 Task: Create a task  Add support for user-generated content and comments , assign it to team member softage.8@softage.net in the project VelocityTech and update the status of the task to  Off Track , set the priority of the task to Medium.
Action: Mouse moved to (80, 398)
Screenshot: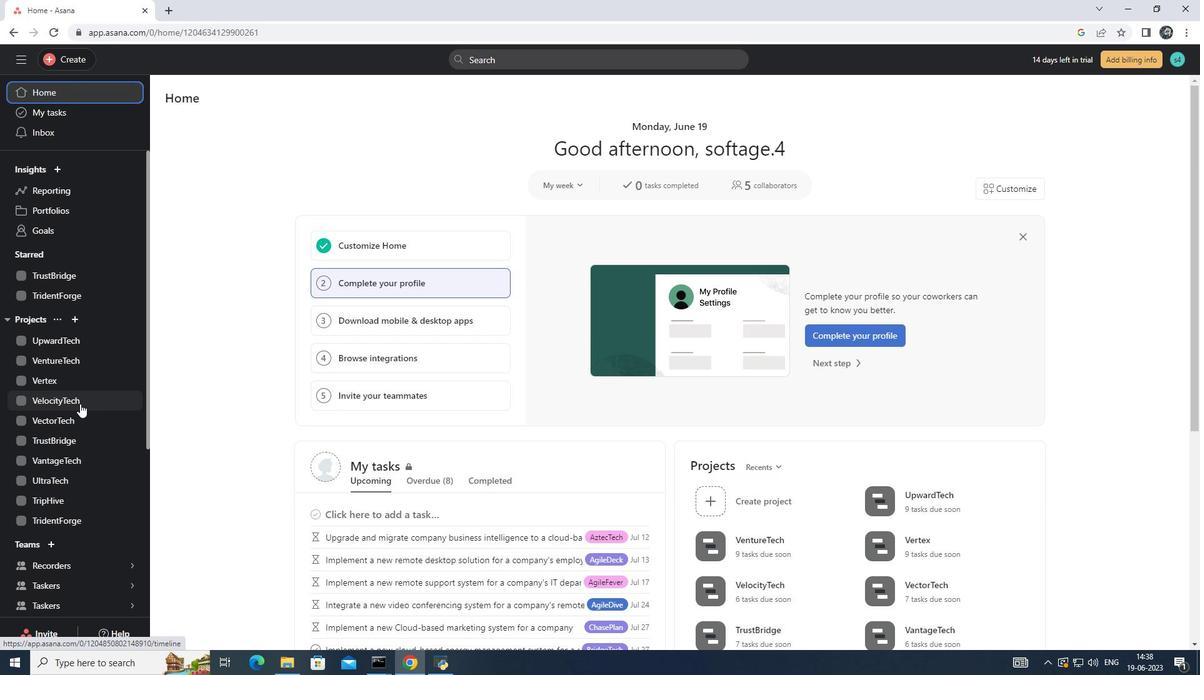 
Action: Mouse pressed left at (80, 398)
Screenshot: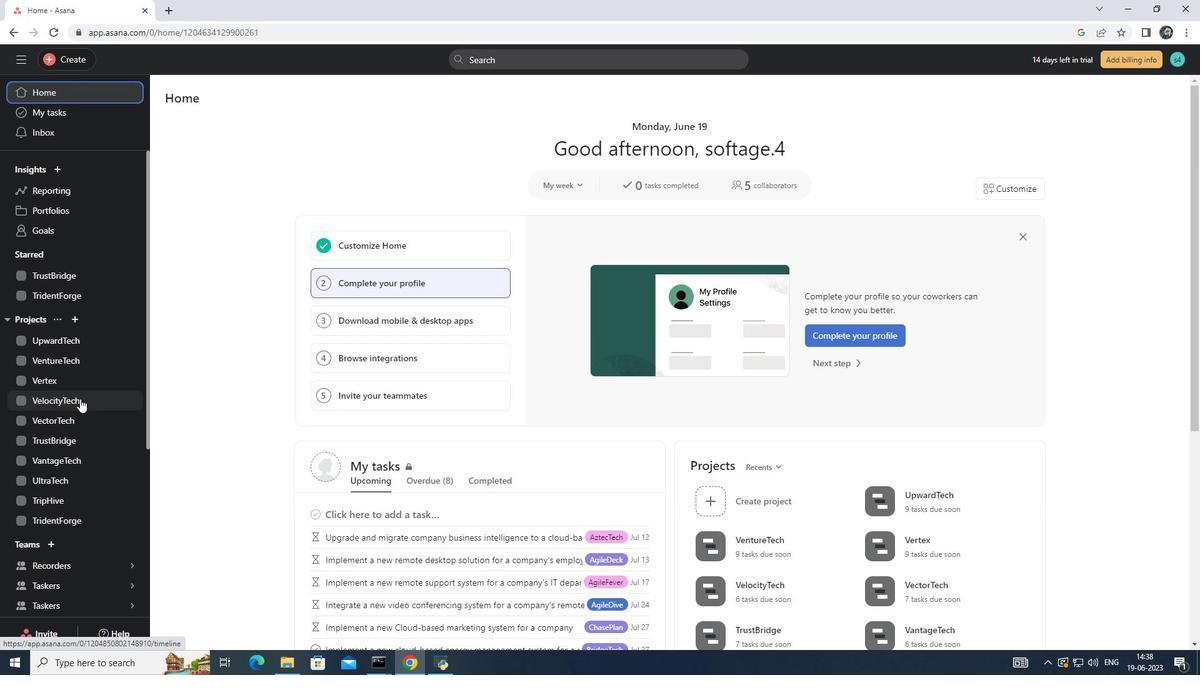 
Action: Mouse moved to (201, 155)
Screenshot: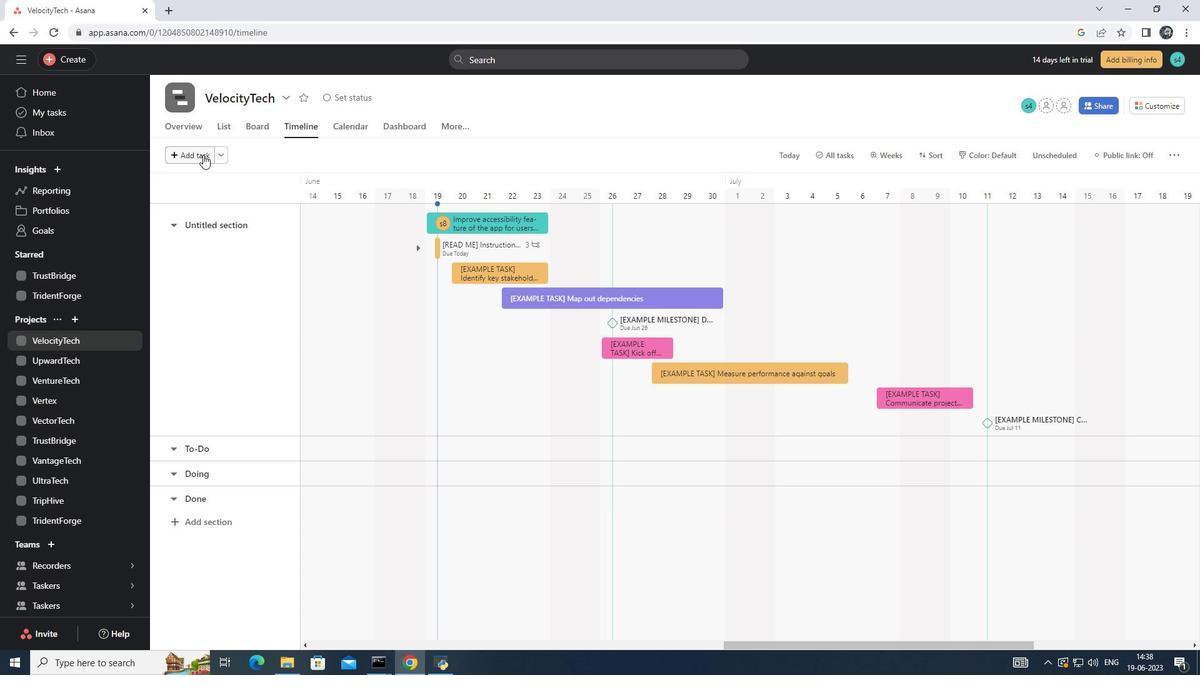 
Action: Mouse pressed left at (201, 155)
Screenshot: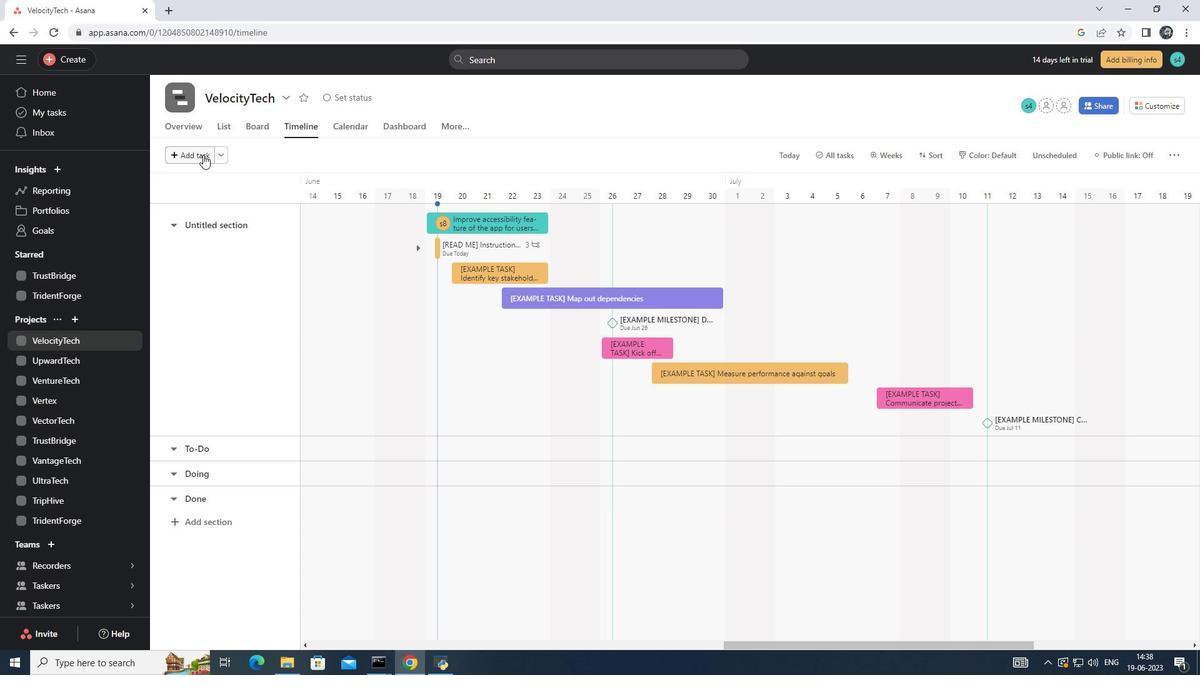 
Action: Mouse moved to (452, 226)
Screenshot: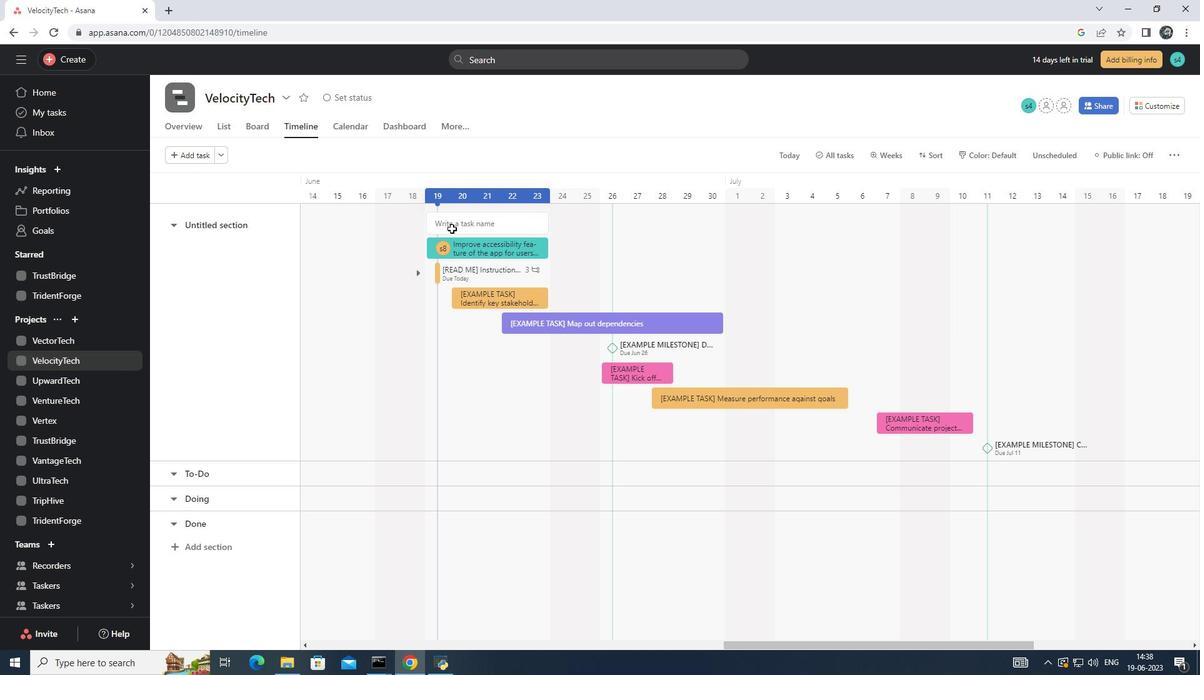 
Action: Mouse pressed left at (452, 226)
Screenshot: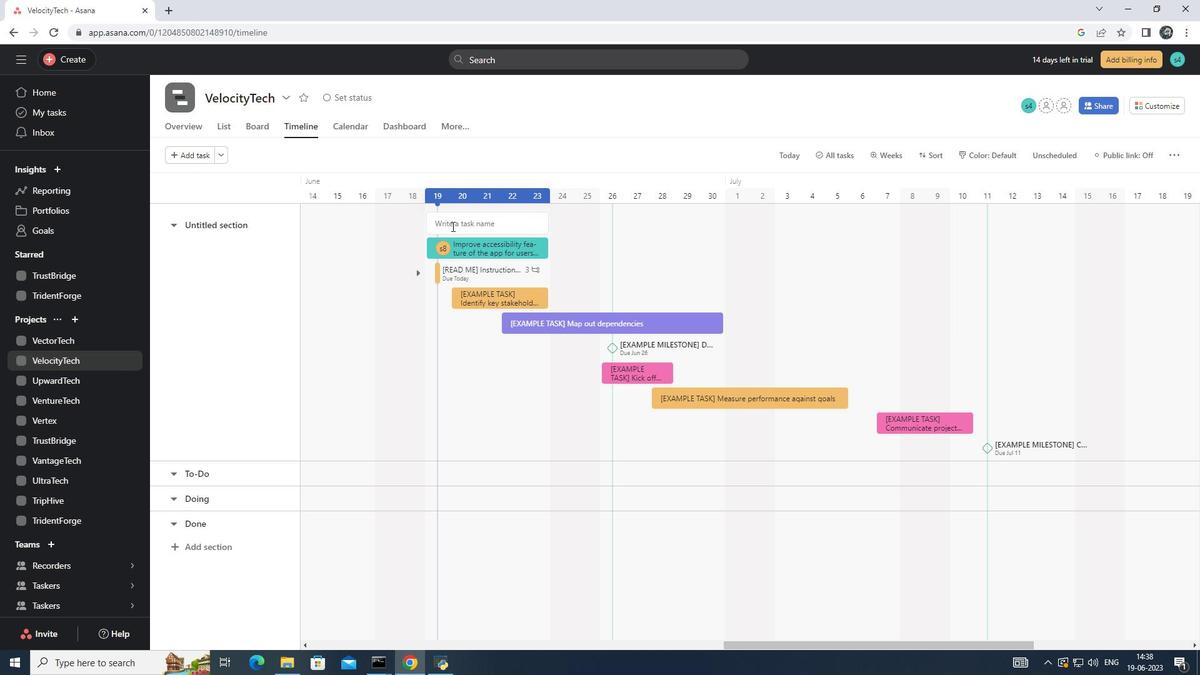 
Action: Key pressed <Key.shift>Add<Key.space>support<Key.space>for<Key.space>user-generated<Key.space>content<Key.space>and<Key.space>comments<Key.enter>
Screenshot: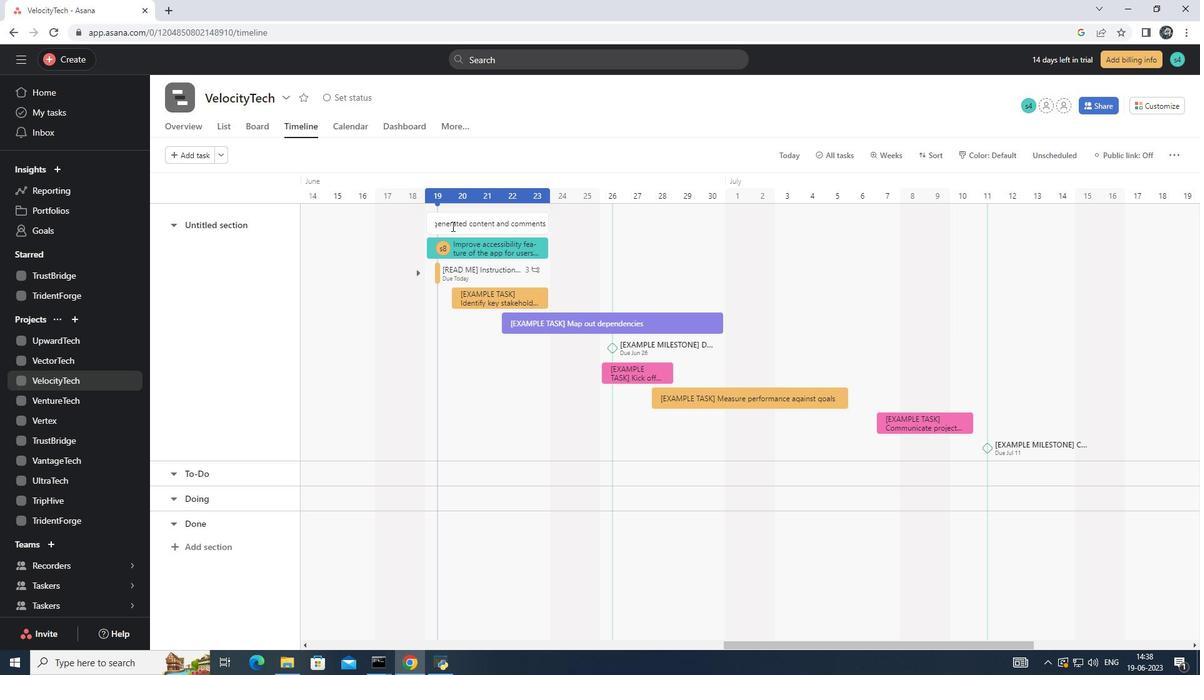
Action: Mouse moved to (495, 218)
Screenshot: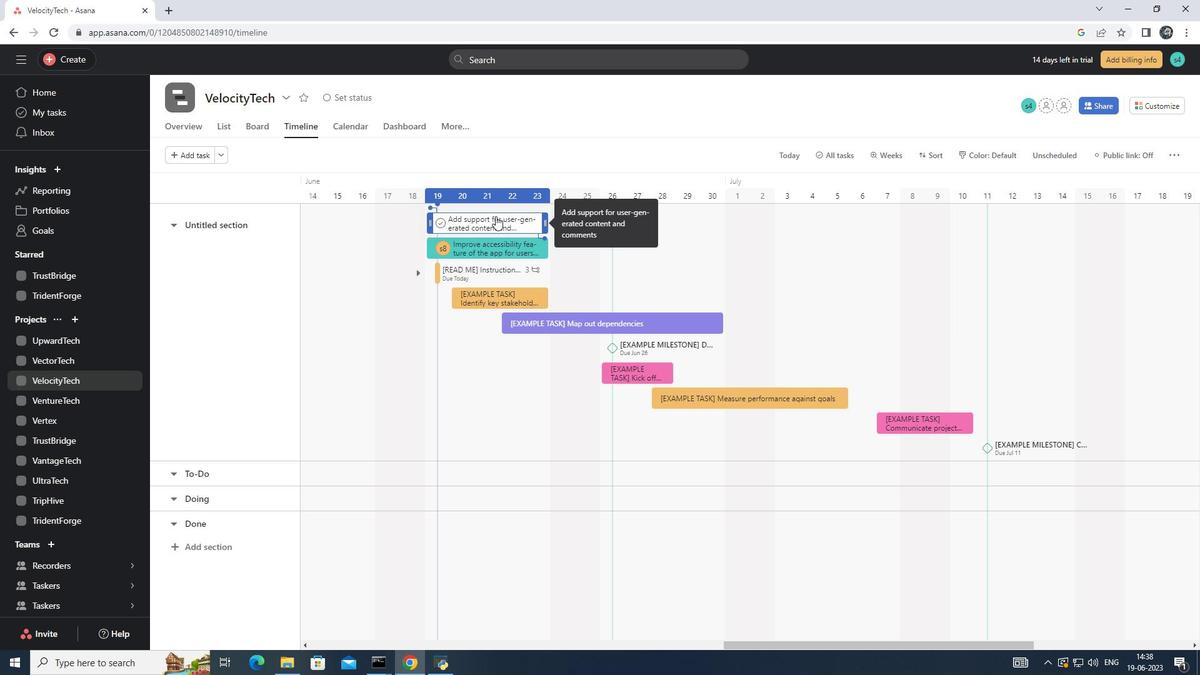 
Action: Mouse pressed left at (495, 218)
Screenshot: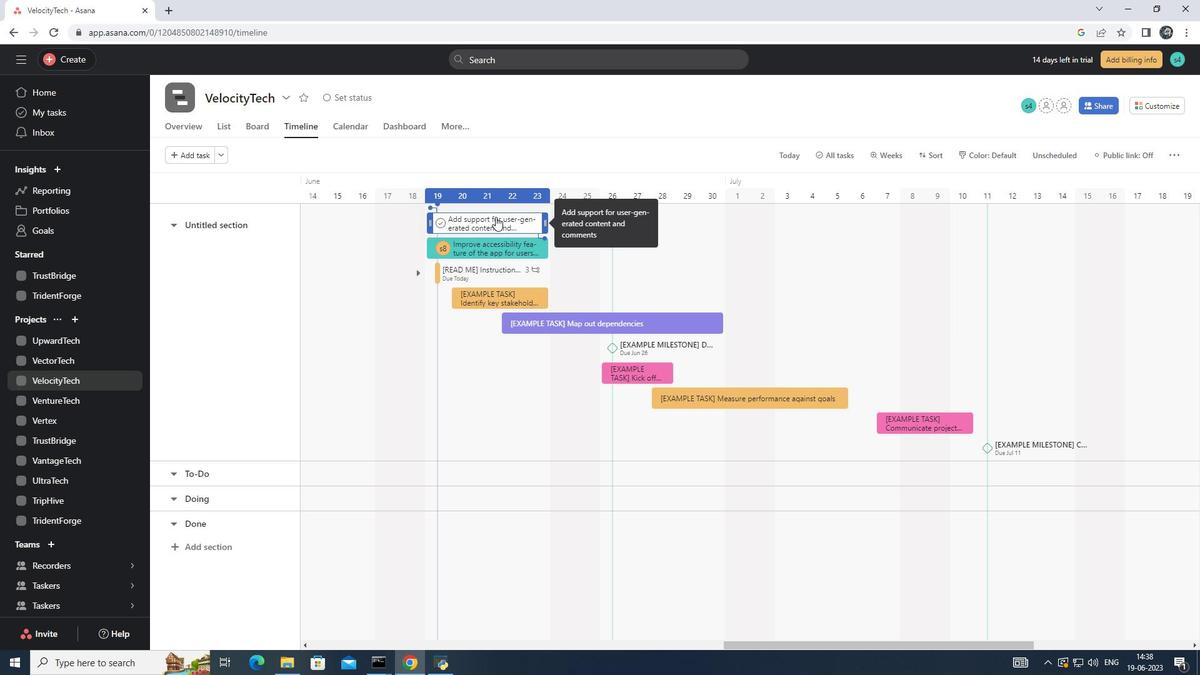
Action: Mouse moved to (869, 223)
Screenshot: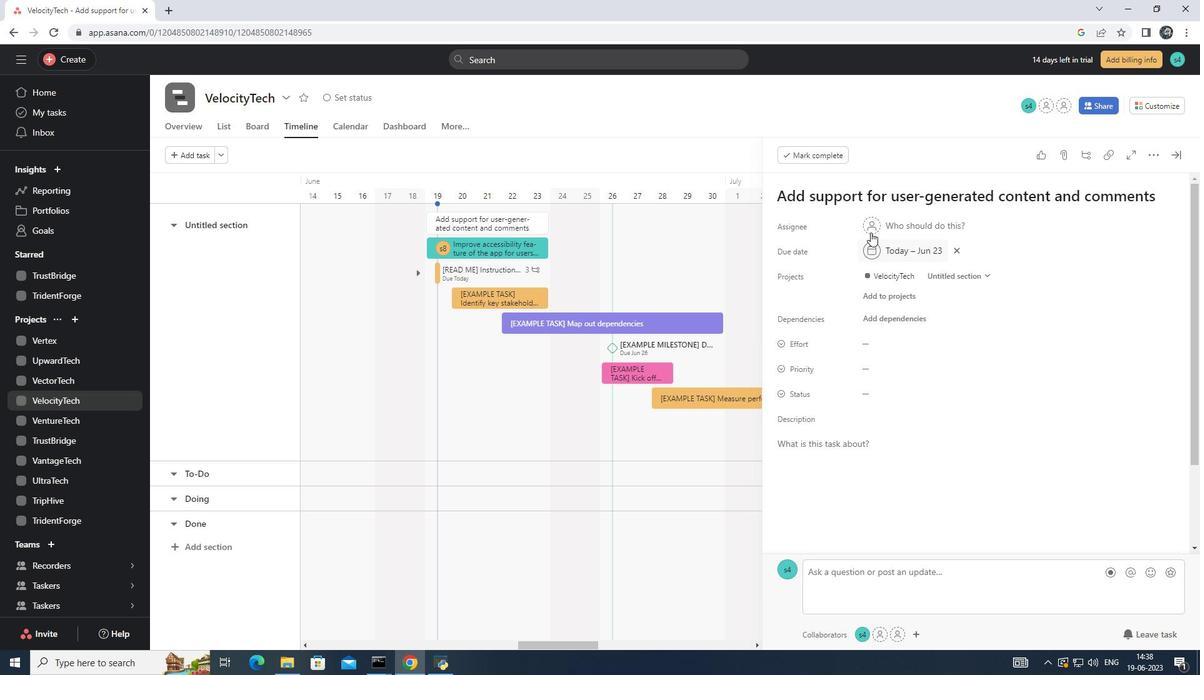 
Action: Mouse pressed left at (869, 223)
Screenshot: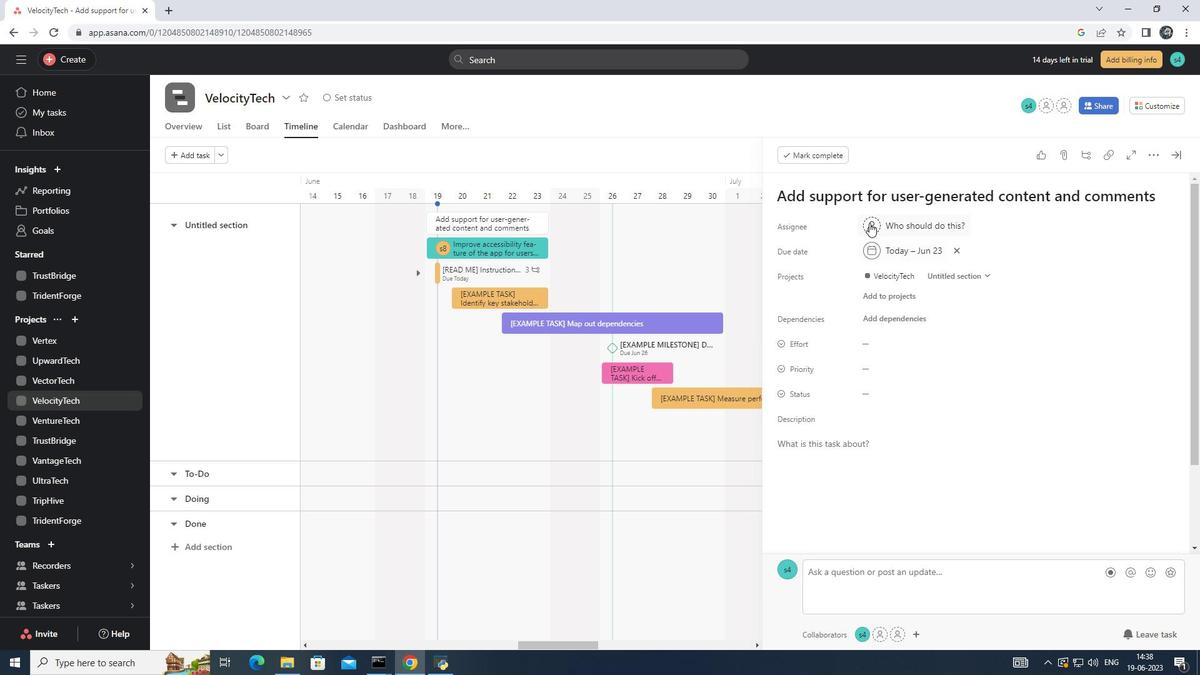 
Action: Mouse moved to (904, 223)
Screenshot: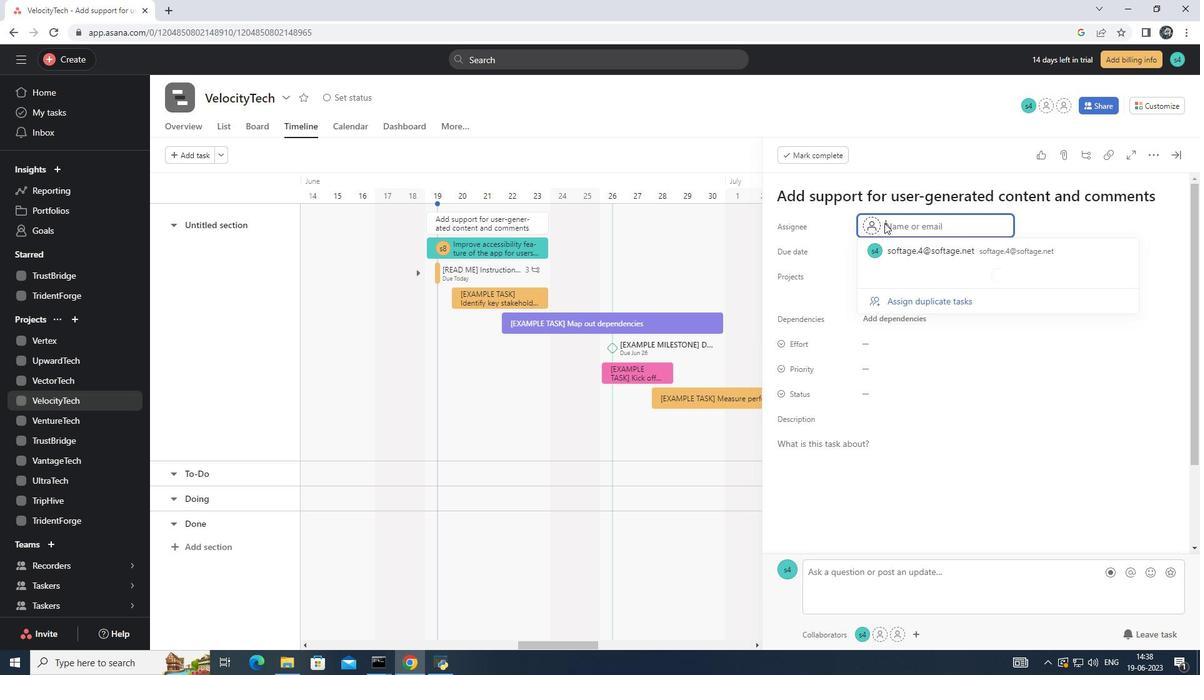 
Action: Key pressed softage.8<Key.shift>@softage.net<Key.enter>
Screenshot: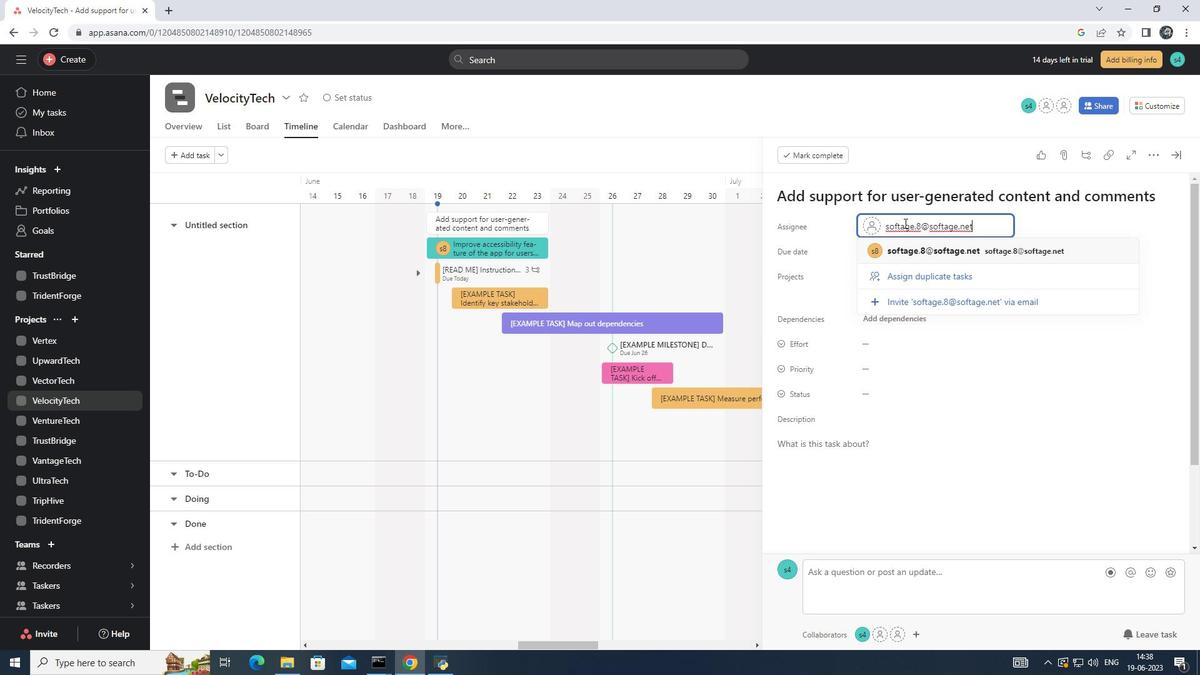 
Action: Mouse moved to (896, 392)
Screenshot: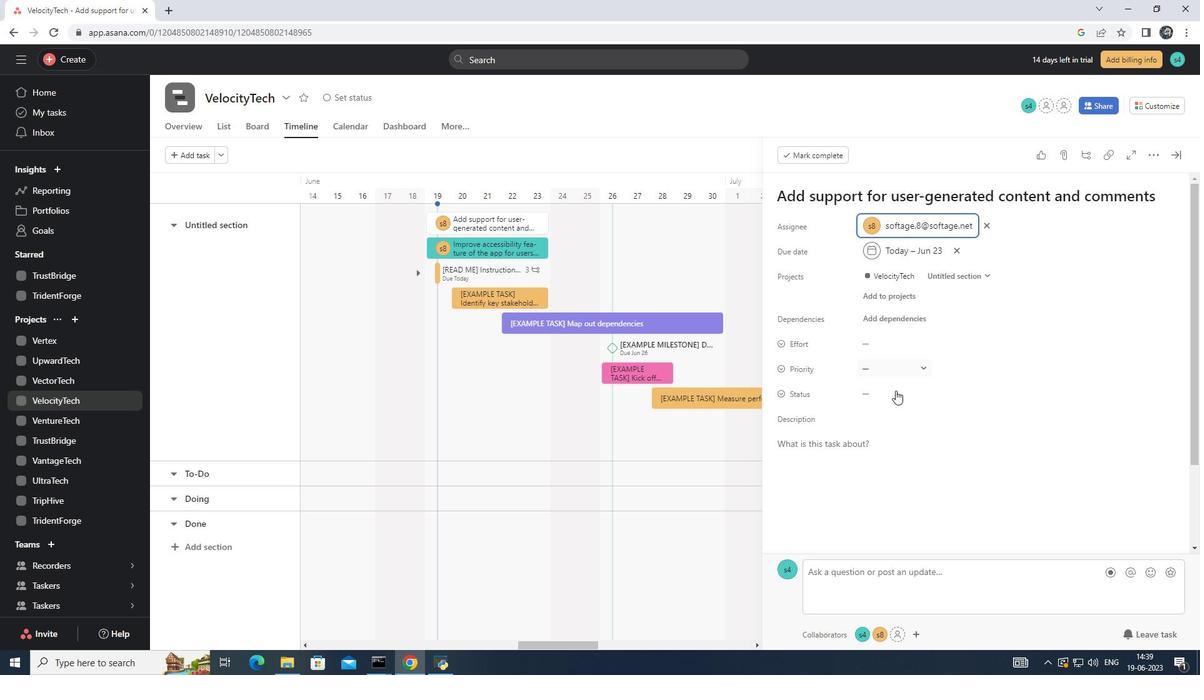 
Action: Mouse pressed left at (896, 392)
Screenshot: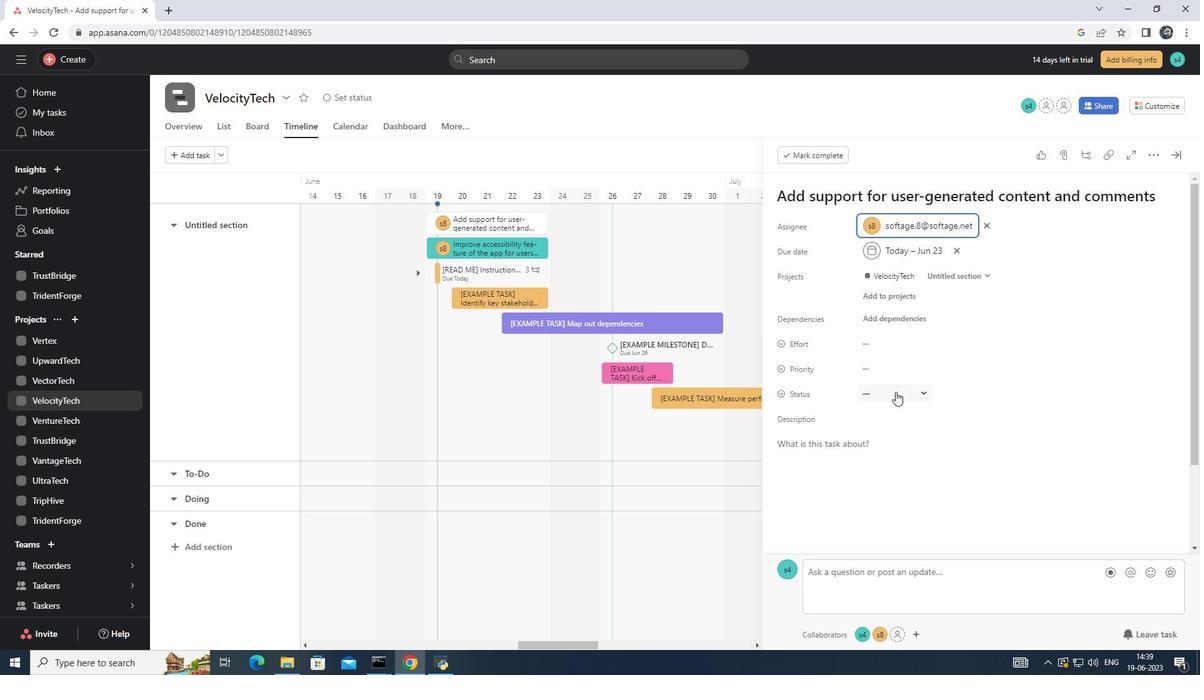 
Action: Mouse moved to (928, 482)
Screenshot: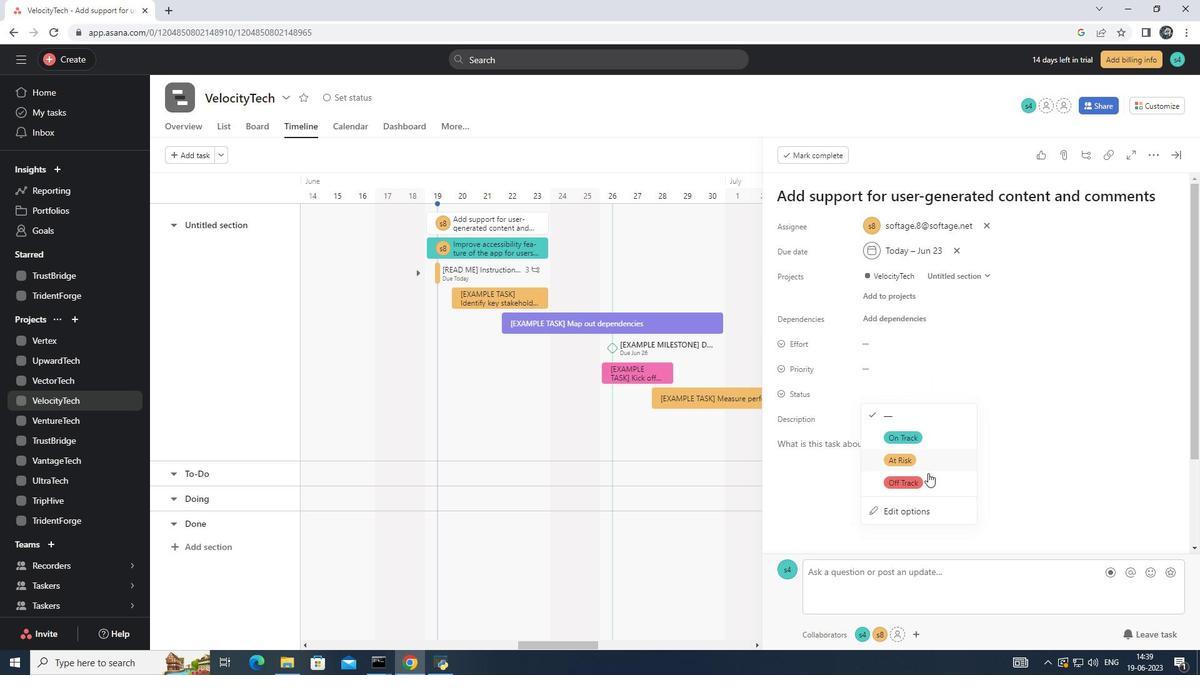 
Action: Mouse pressed left at (928, 482)
Screenshot: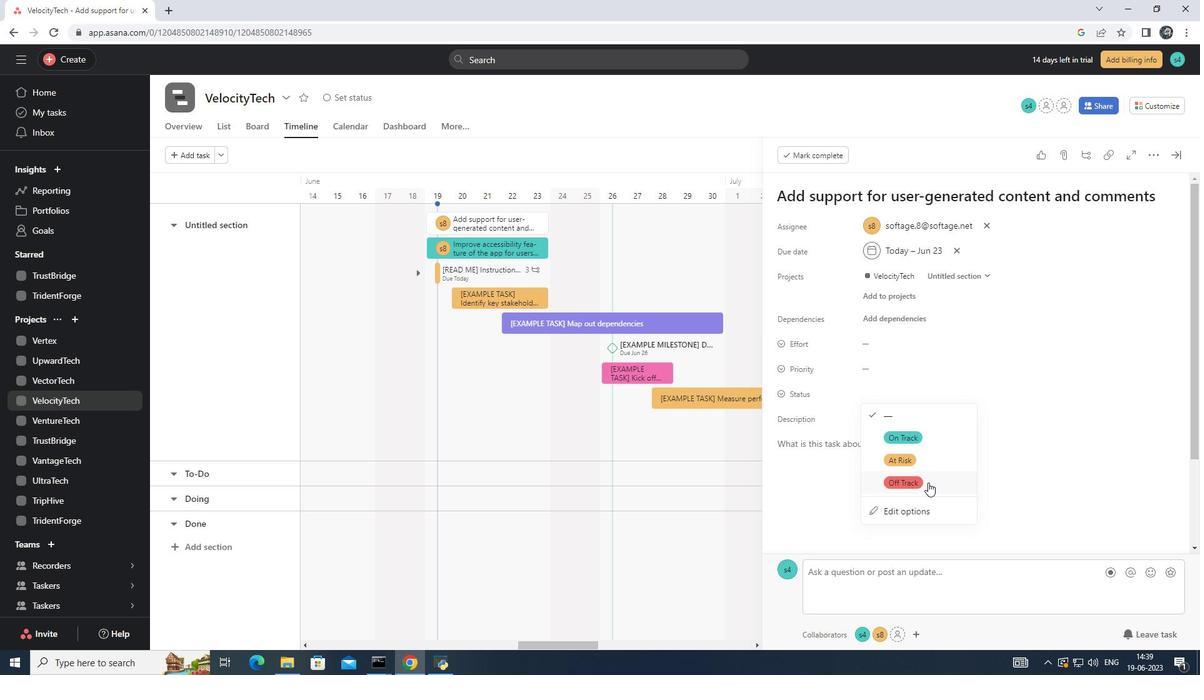 
Action: Mouse moved to (900, 365)
Screenshot: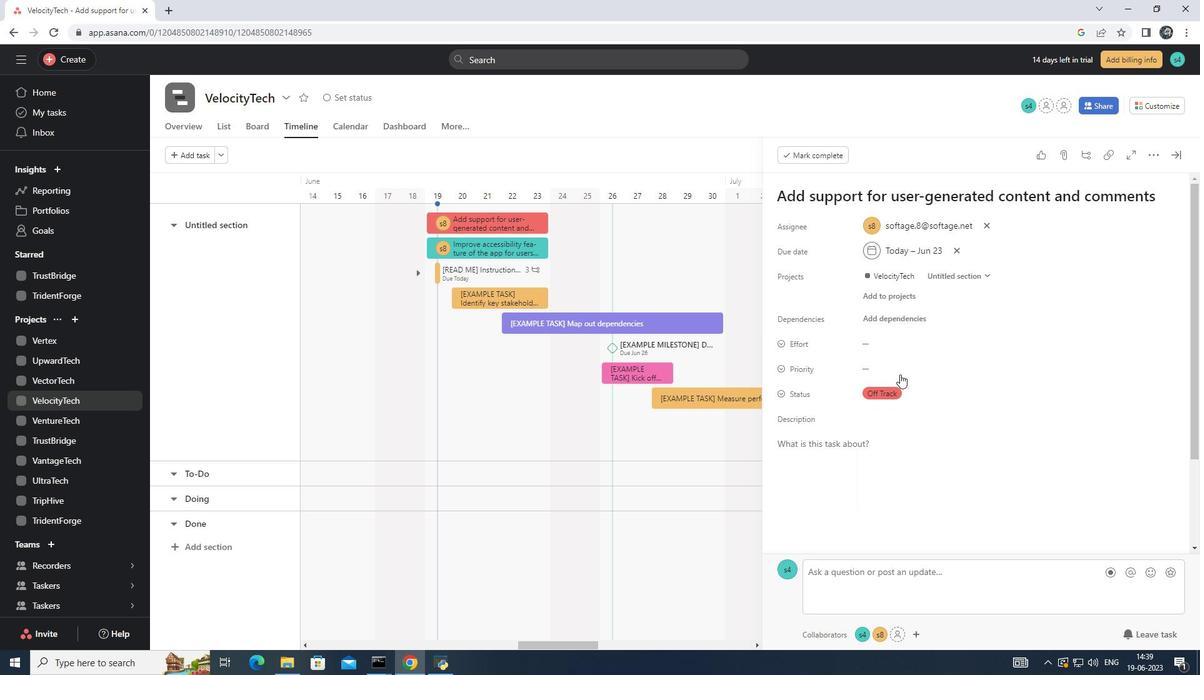 
Action: Mouse pressed left at (900, 365)
Screenshot: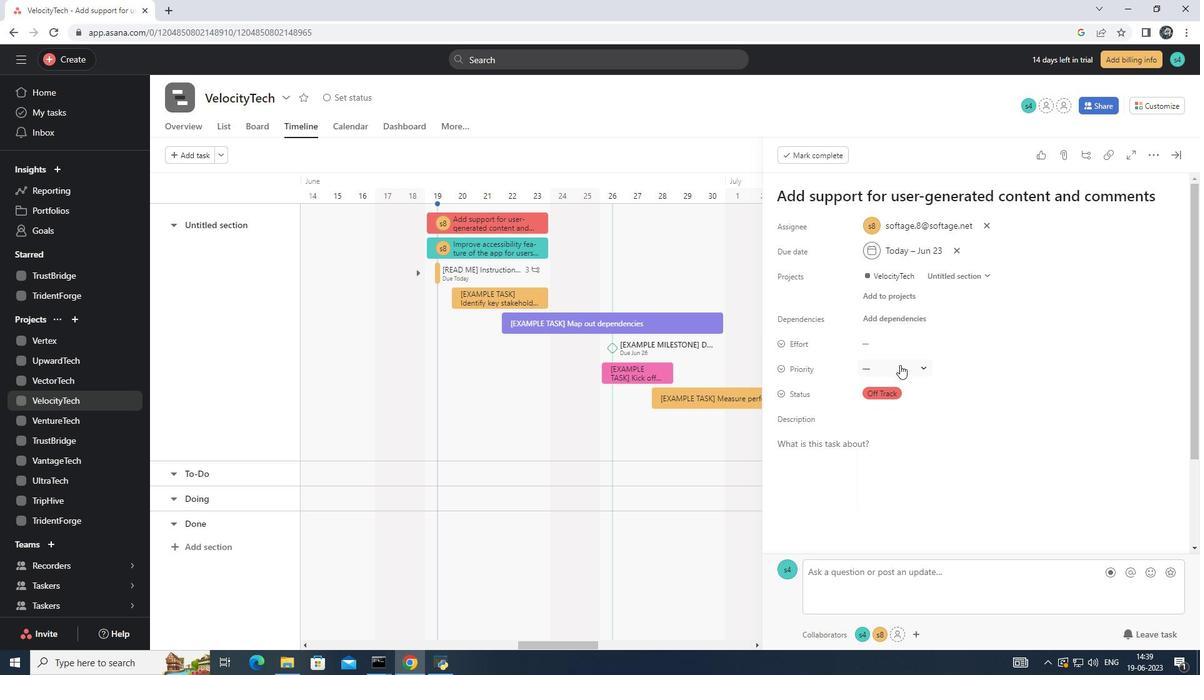
Action: Mouse moved to (916, 427)
Screenshot: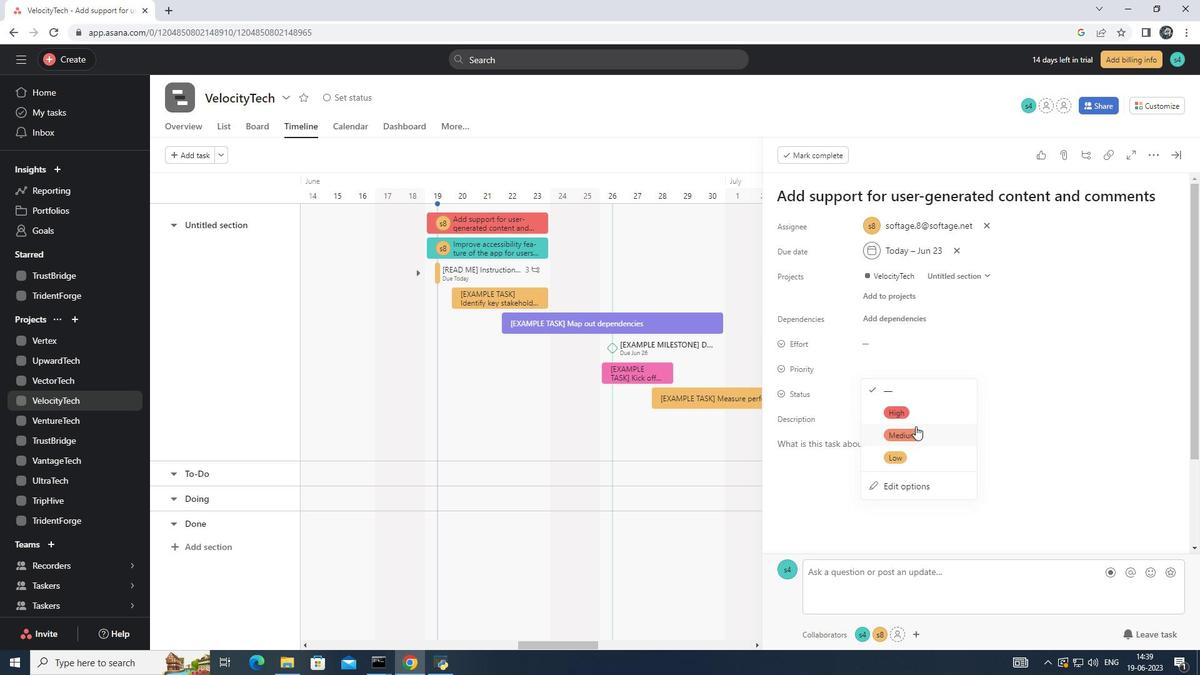 
Action: Mouse pressed left at (916, 427)
Screenshot: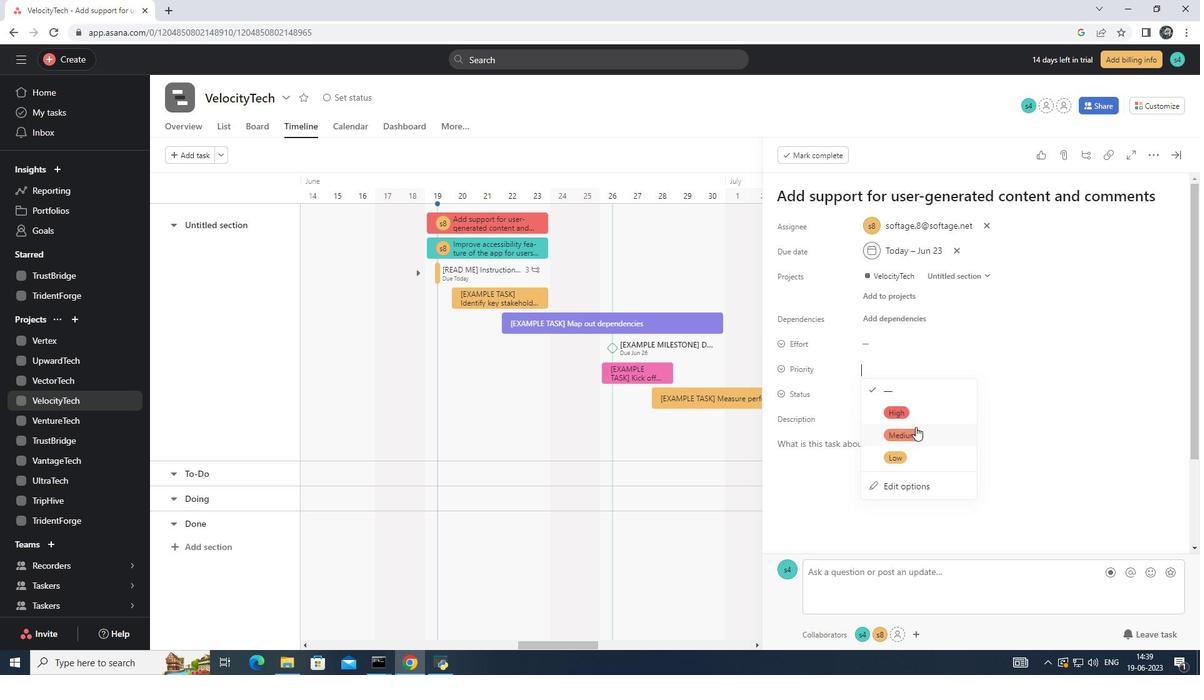 
